 Task: In the  document empathycs.docx Share this file with 'softage.7@softage.net' Make a copy of the file 'without changing the auto name' Delete the  copy of the file
Action: Mouse moved to (265, 346)
Screenshot: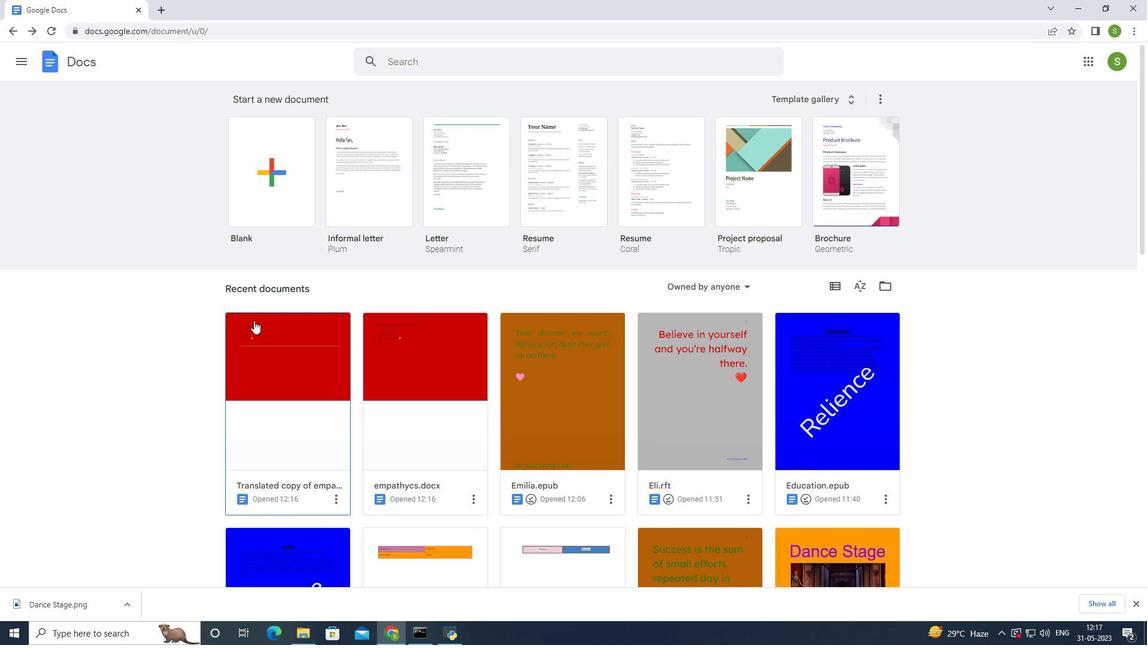 
Action: Mouse pressed left at (265, 346)
Screenshot: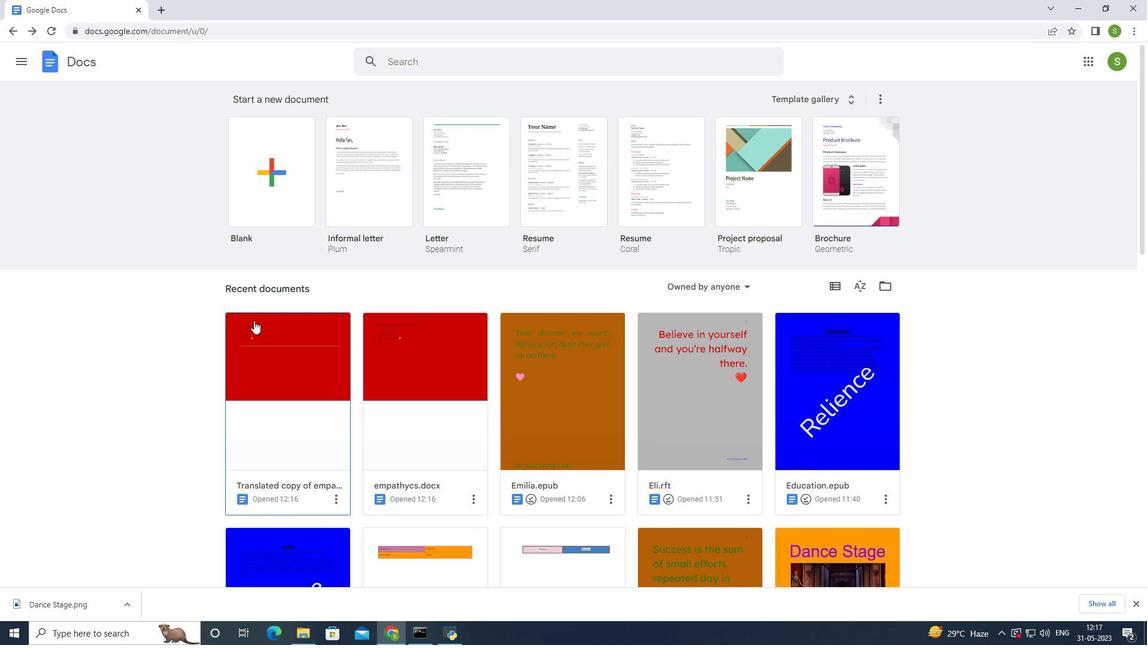 
Action: Mouse moved to (1093, 56)
Screenshot: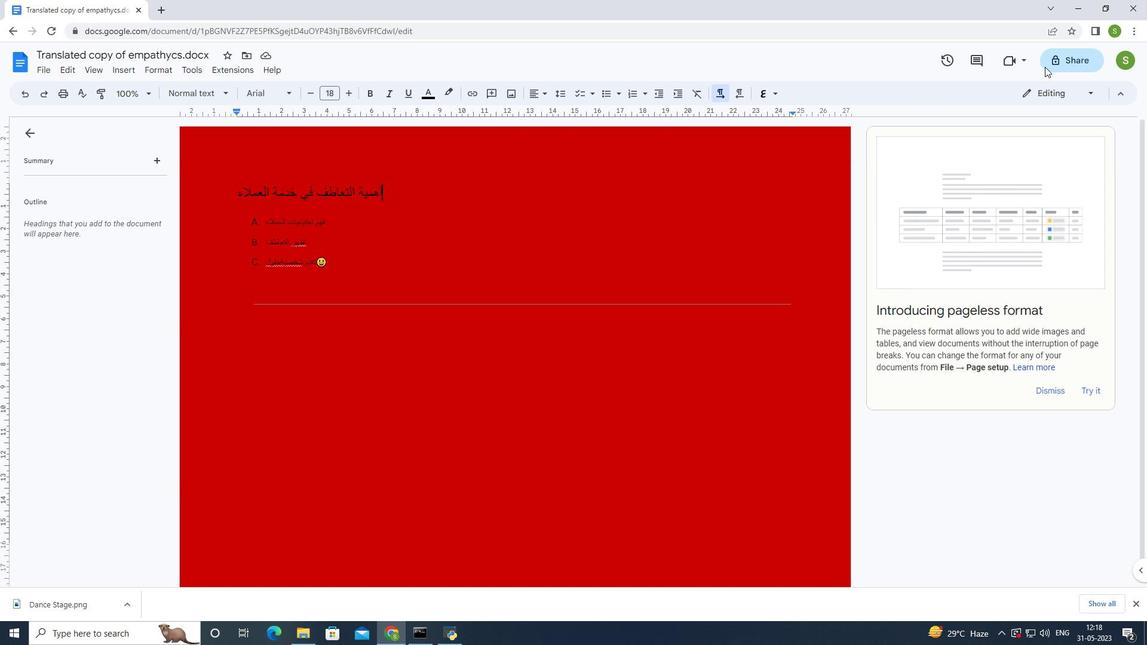 
Action: Mouse pressed left at (1093, 56)
Screenshot: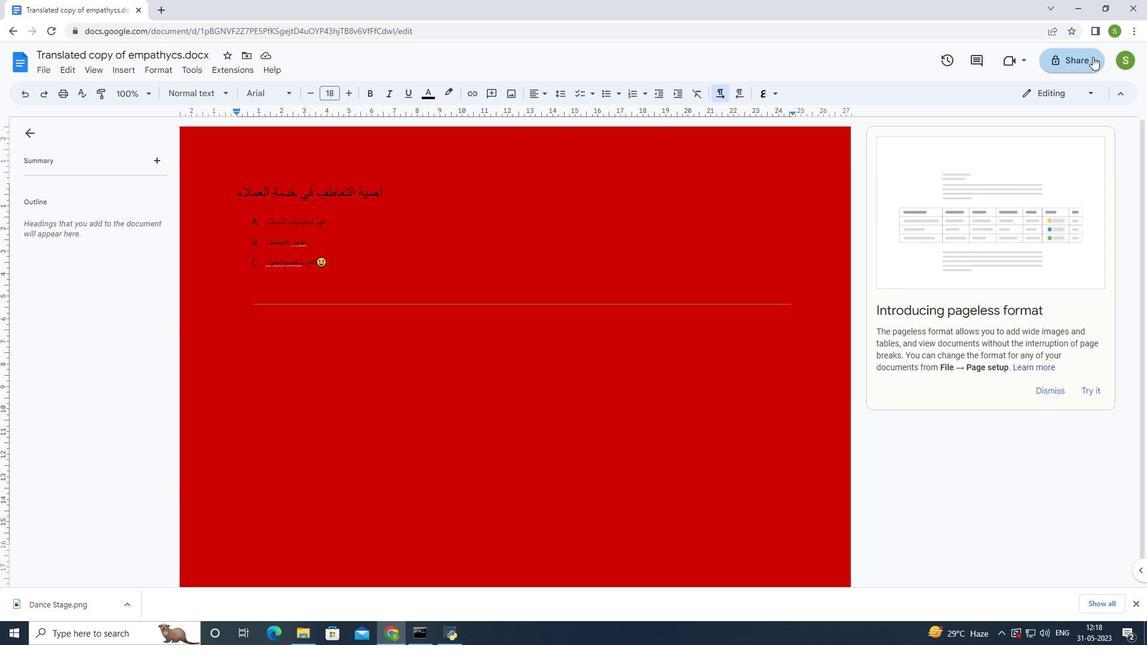 
Action: Mouse moved to (580, 285)
Screenshot: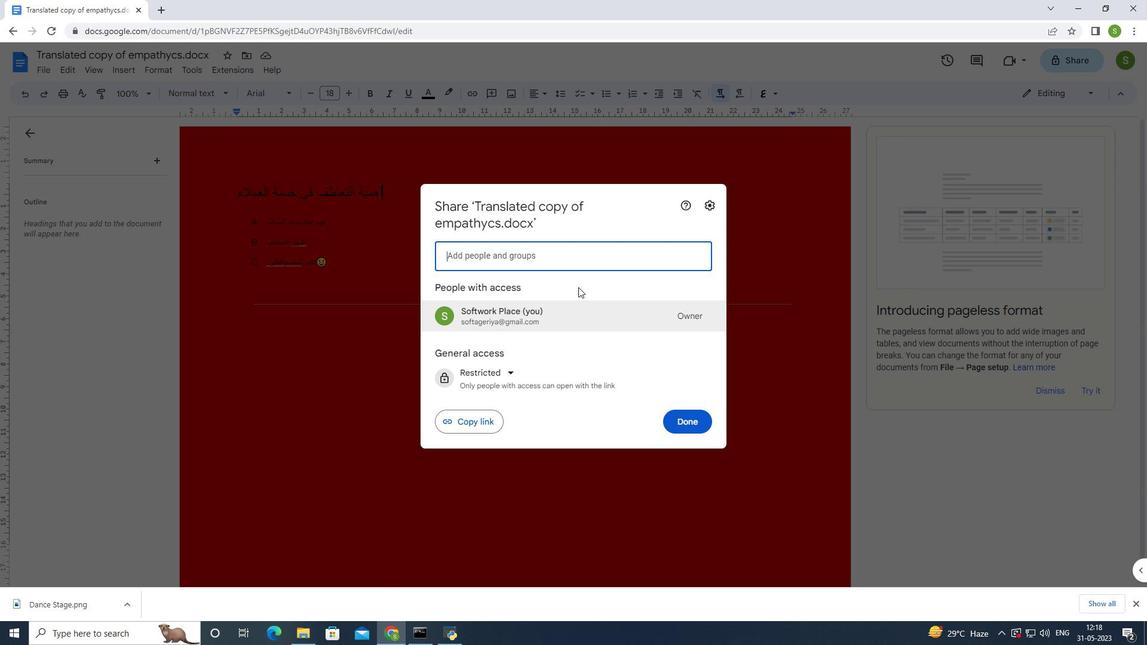 
Action: Key pressed softage.7softage.net
Screenshot: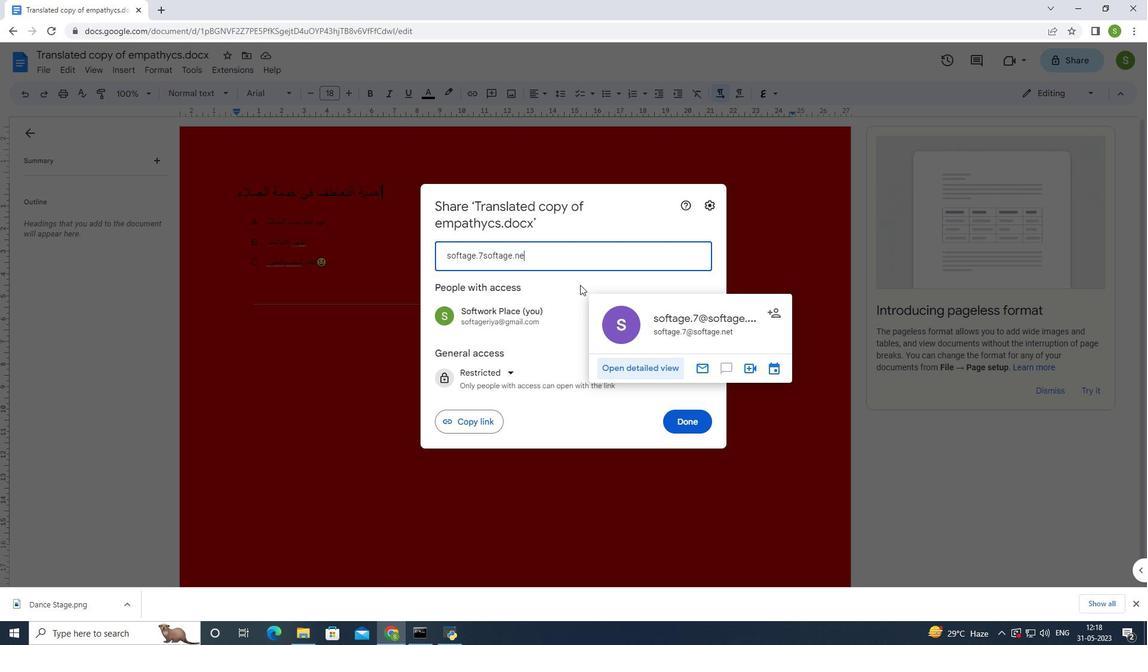 
Action: Mouse moved to (654, 316)
Screenshot: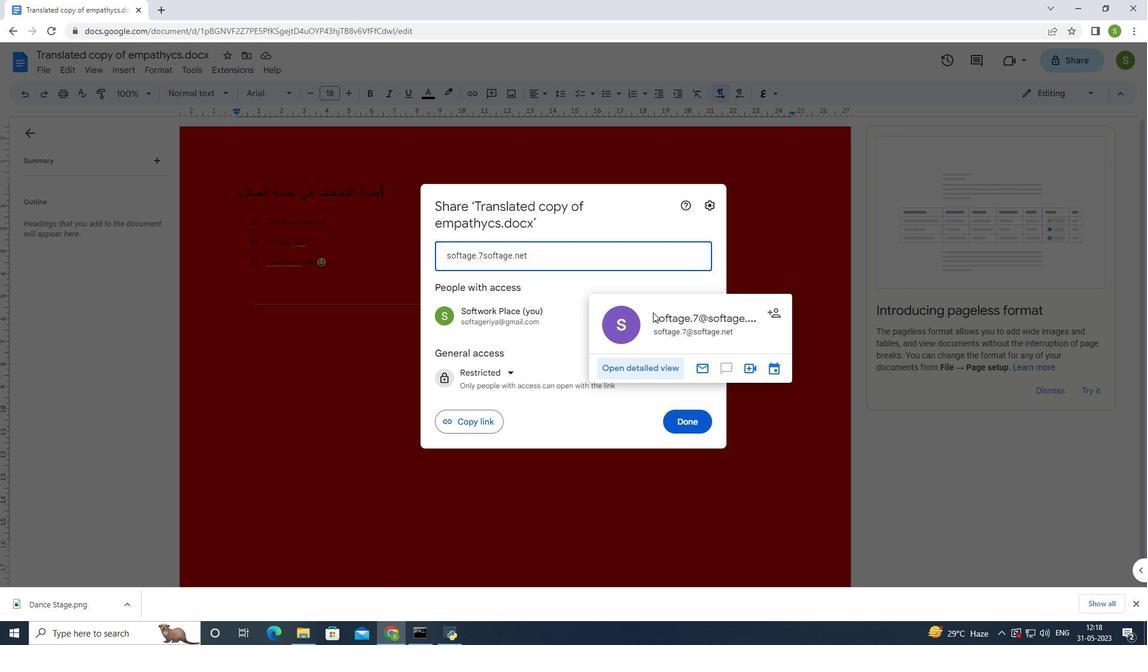 
Action: Mouse pressed left at (654, 316)
Screenshot: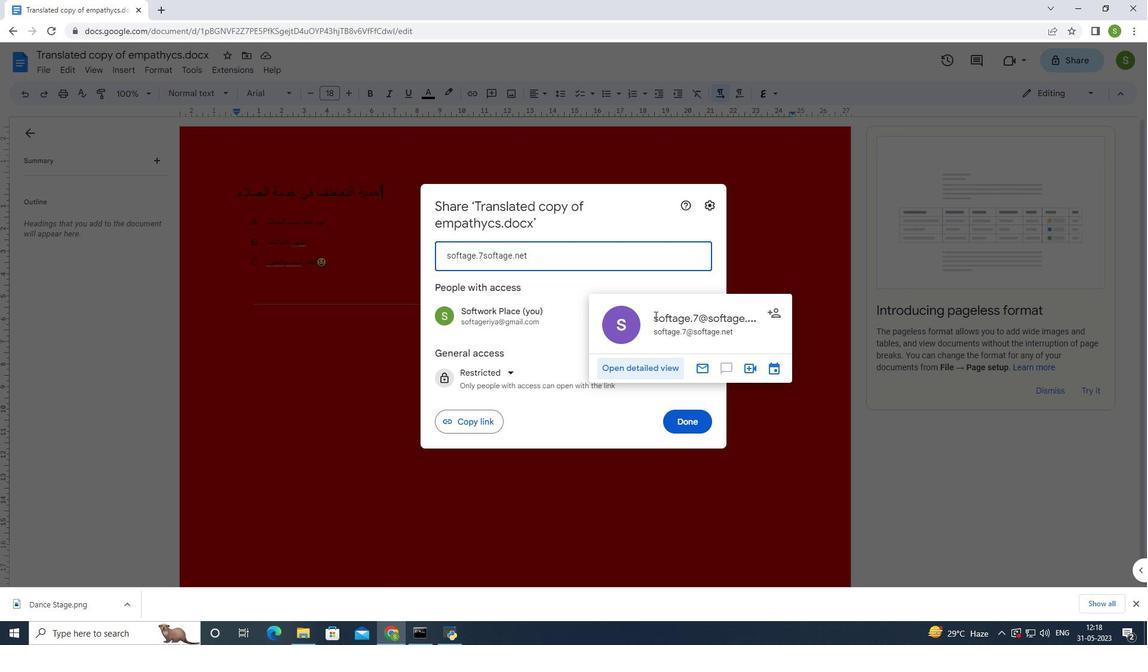 
Action: Mouse moved to (543, 249)
Screenshot: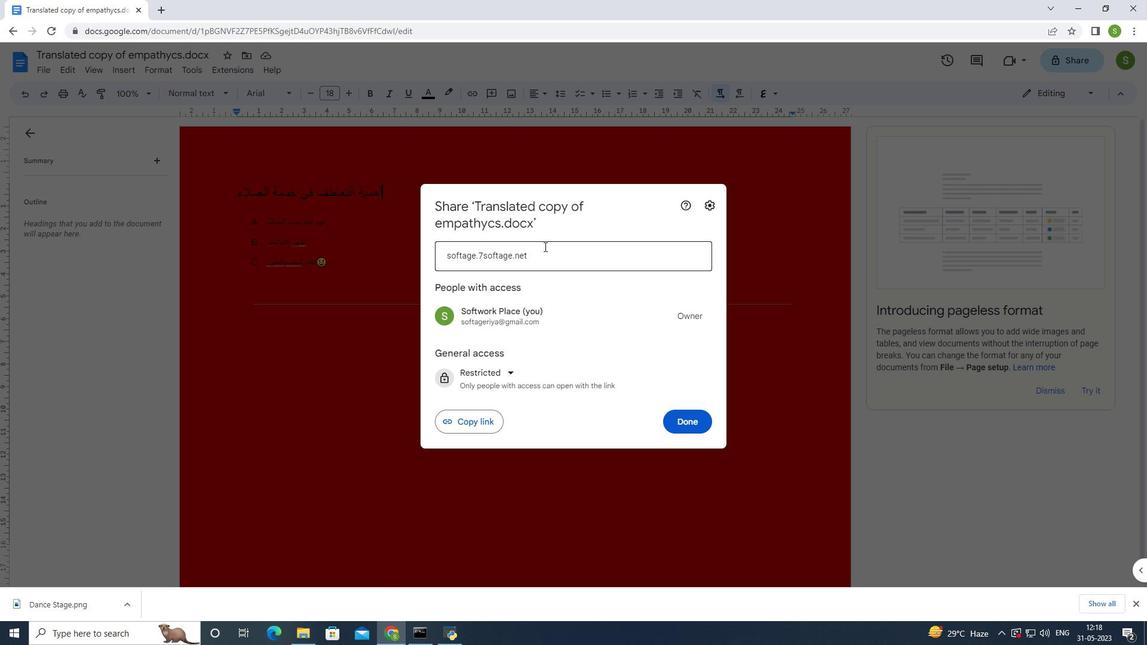 
Action: Mouse pressed left at (543, 249)
Screenshot: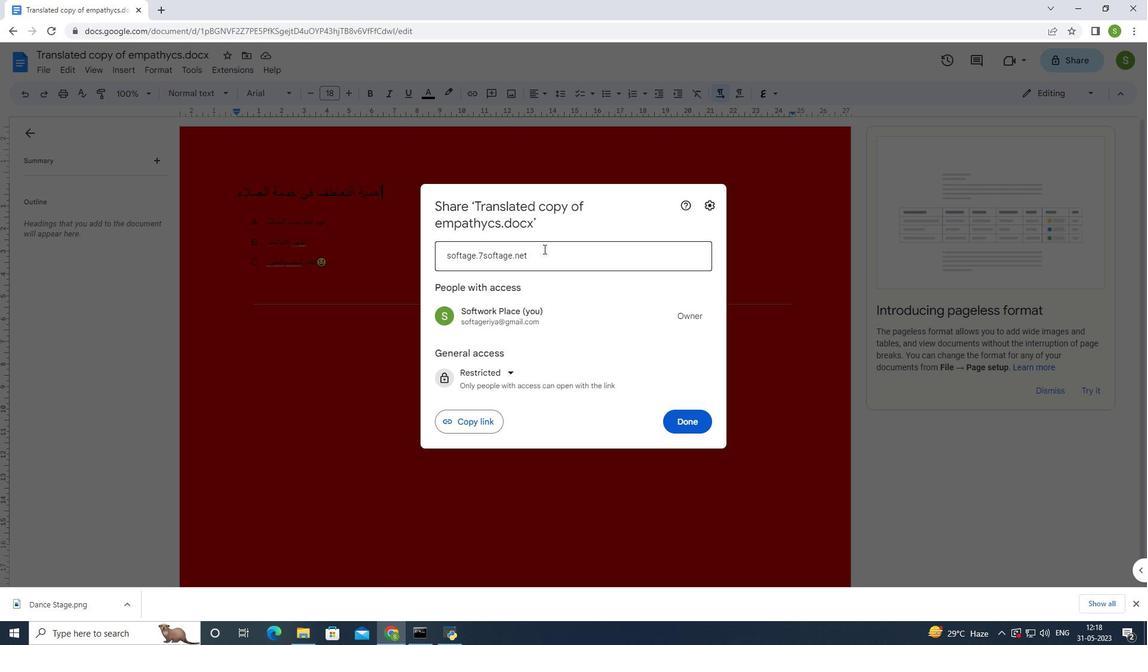 
Action: Mouse moved to (476, 255)
Screenshot: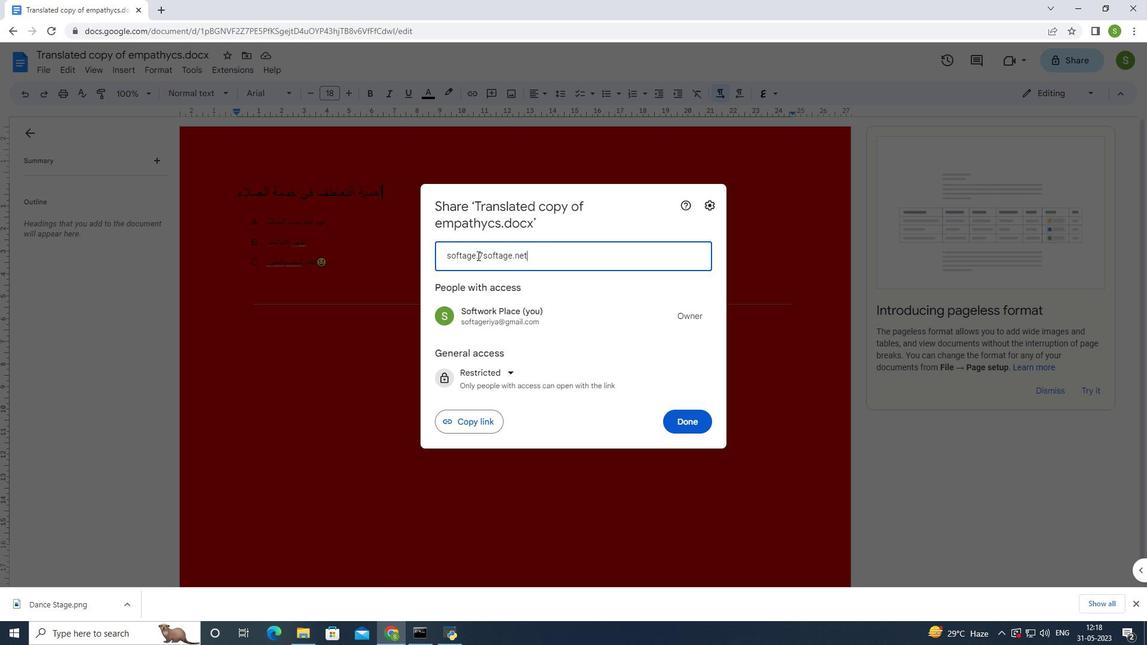 
Action: Mouse pressed left at (476, 255)
Screenshot: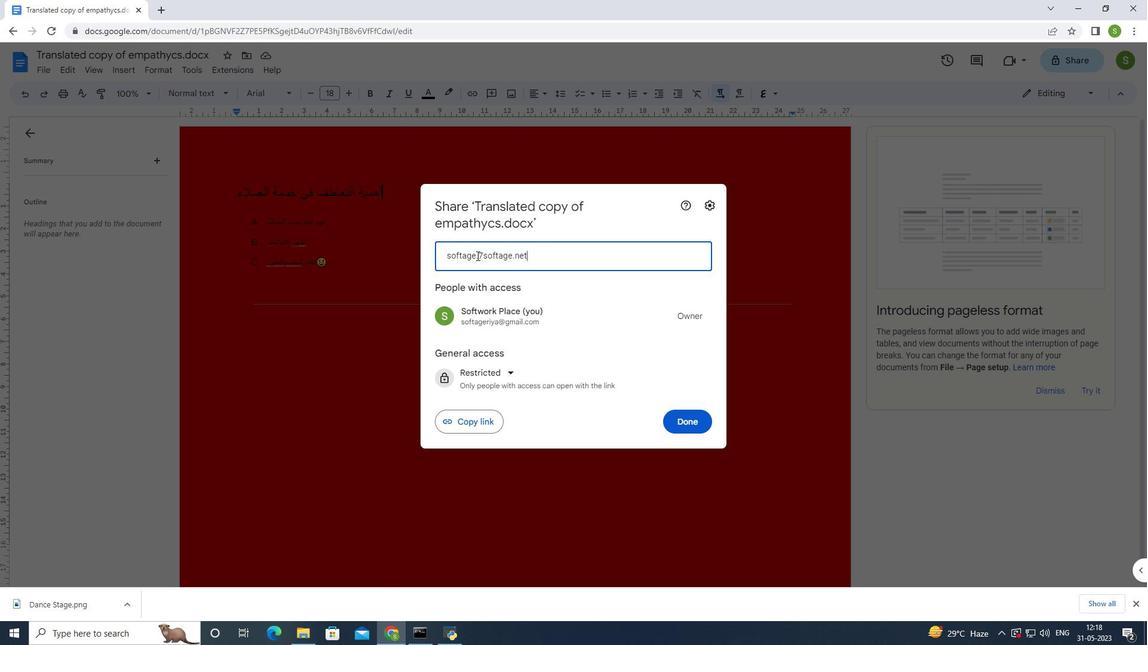 
Action: Mouse moved to (504, 249)
Screenshot: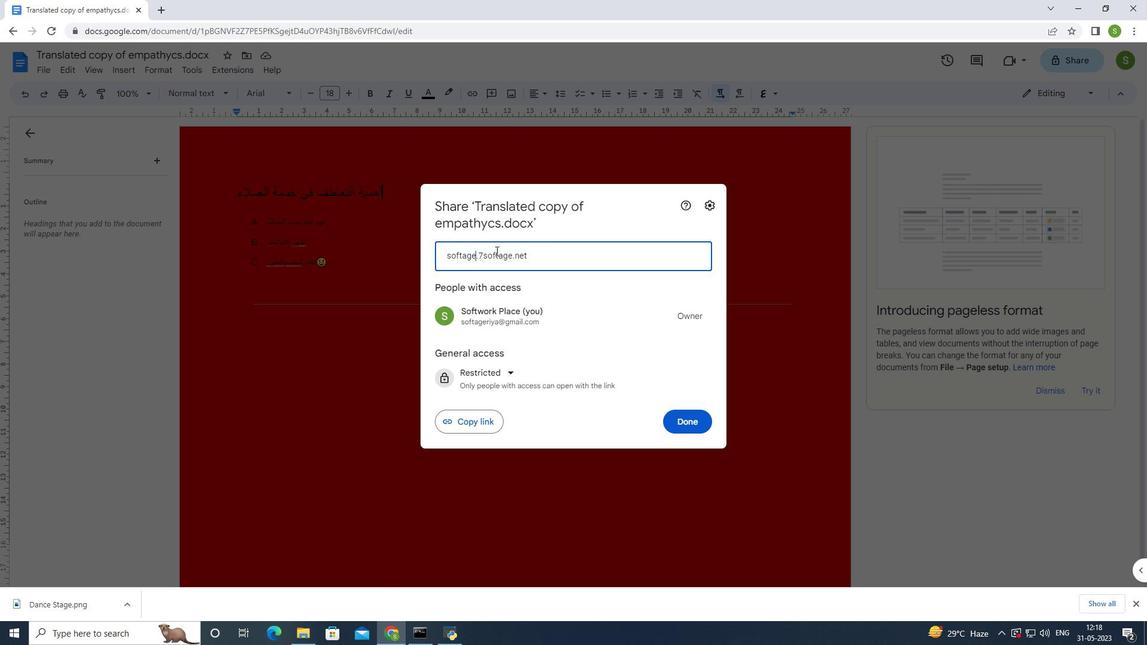 
Action: Key pressed <Key.right><Key.right><Key.right><Key.right><Key.right><Key.right><Key.right><Key.right><Key.right><Key.right><Key.right><Key.right><Key.right><Key.enter>
Screenshot: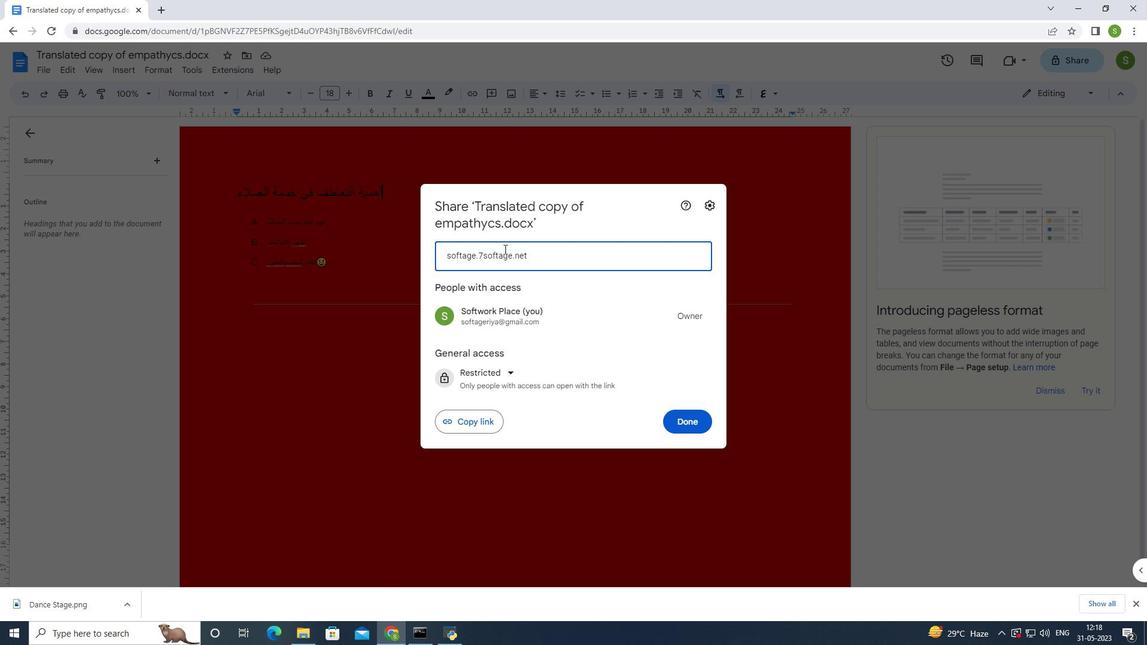 
Action: Mouse moved to (564, 267)
Screenshot: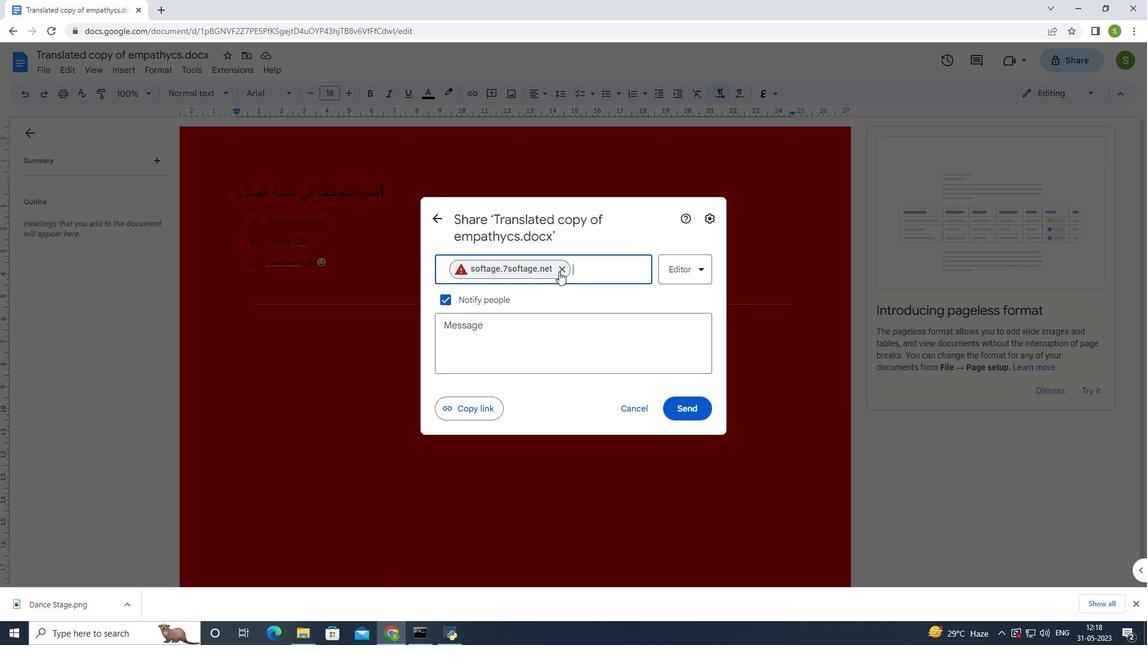 
Action: Mouse pressed left at (564, 267)
Screenshot: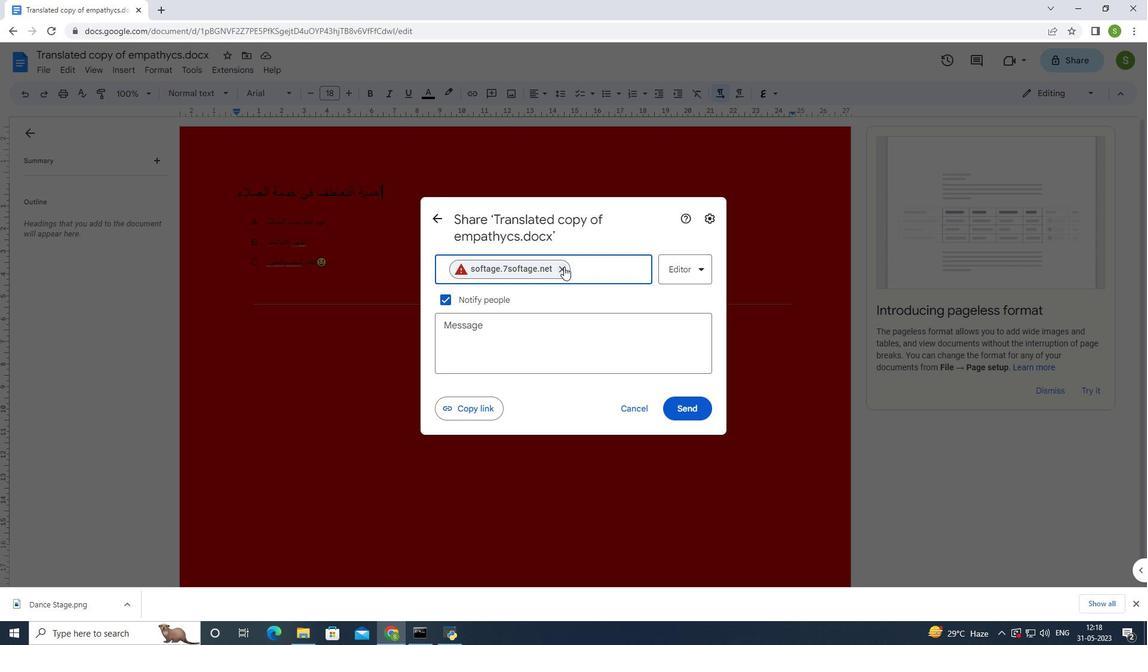 
Action: Mouse moved to (561, 262)
Screenshot: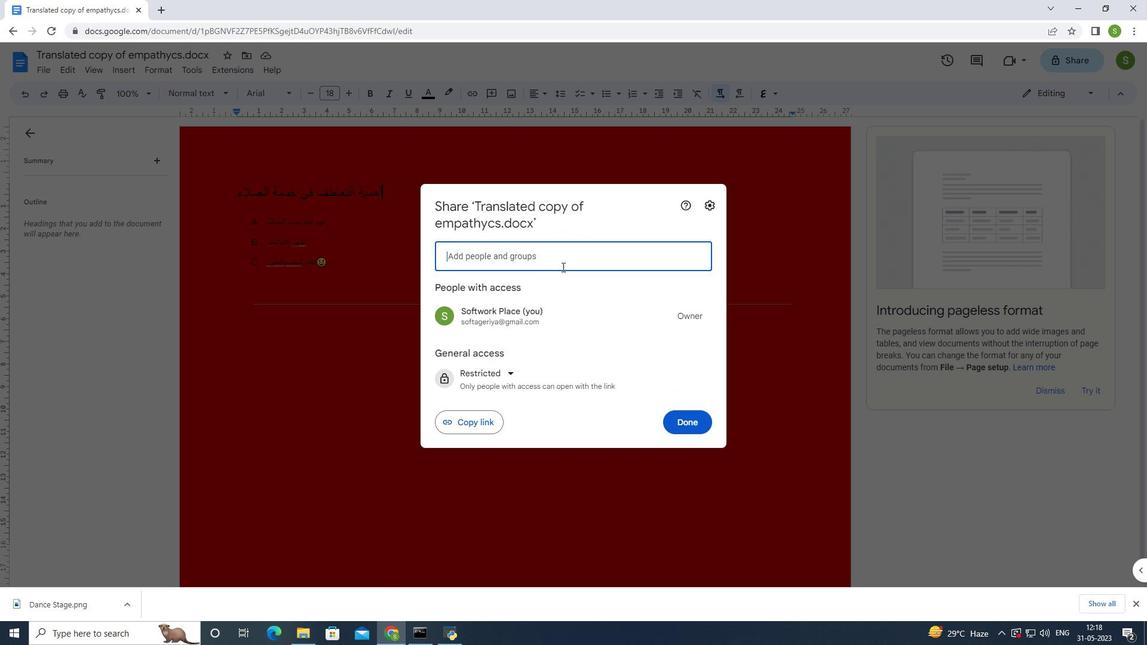 
Action: Key pressed softage.7a<Key.backspace>softage<Key.left><Key.left><Key.left><Key.left><Key.left><Key.left><Key.left><Key.shift>@
Screenshot: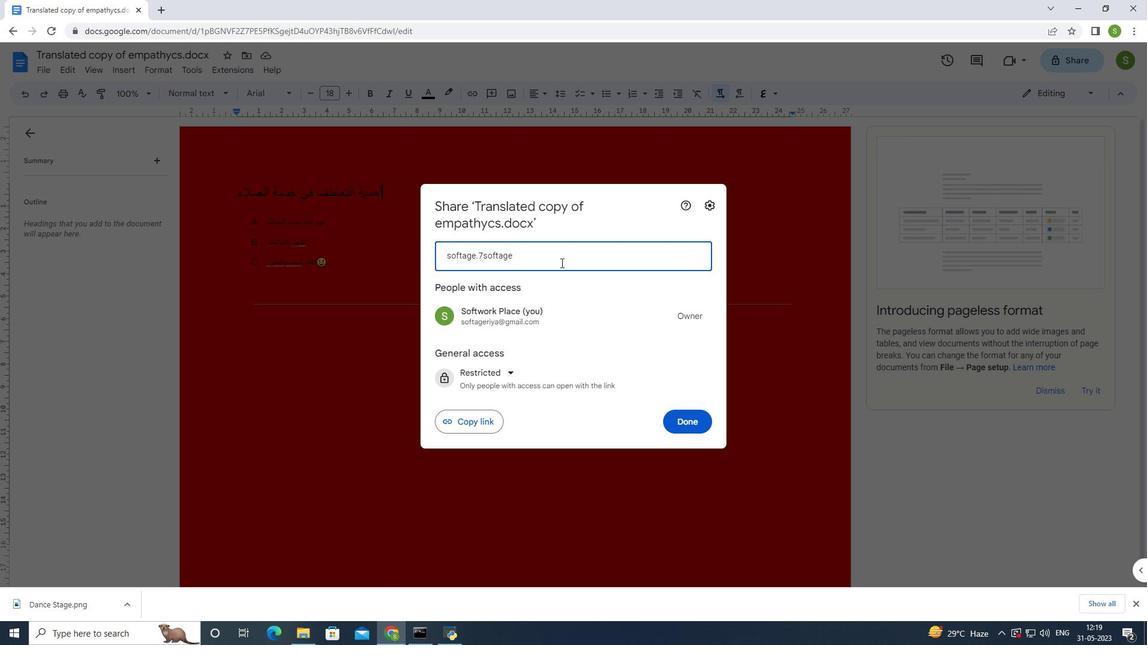 
Action: Mouse moved to (535, 275)
Screenshot: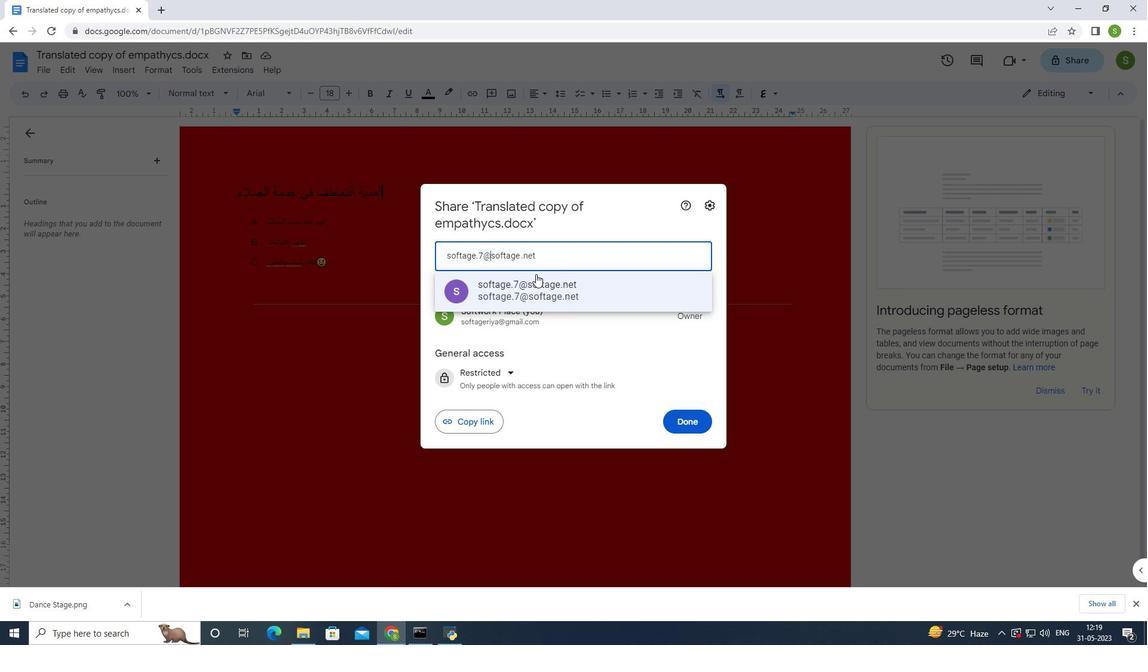 
Action: Key pressed <Key.enter>
Screenshot: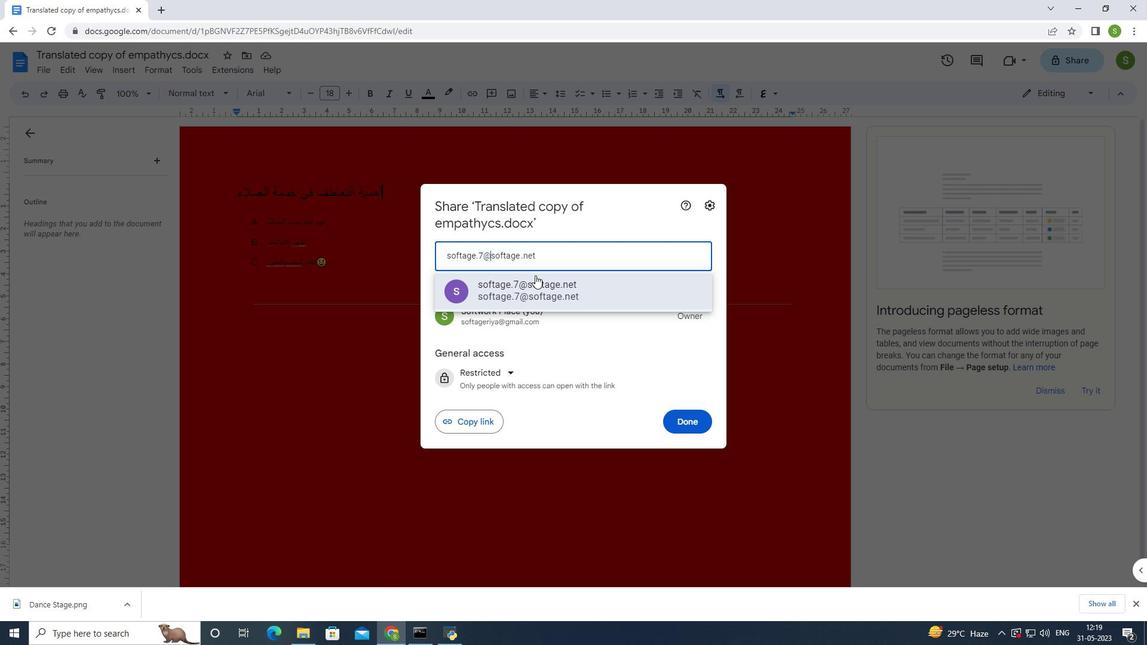 
Action: Mouse moved to (631, 405)
Screenshot: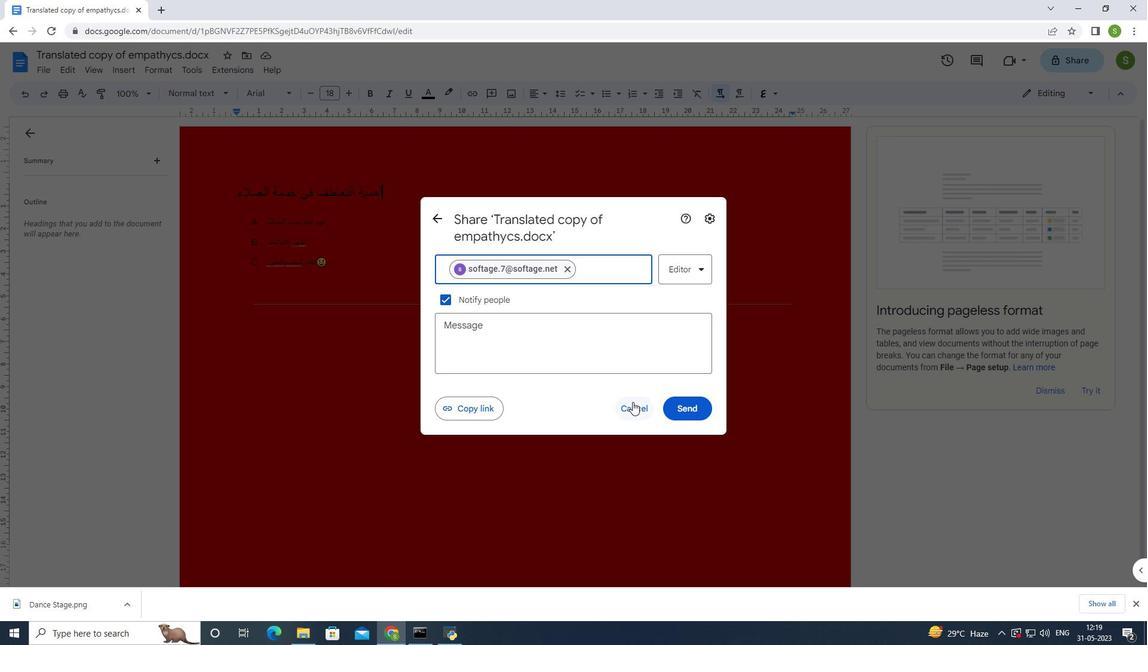 
Action: Mouse pressed left at (631, 405)
Screenshot: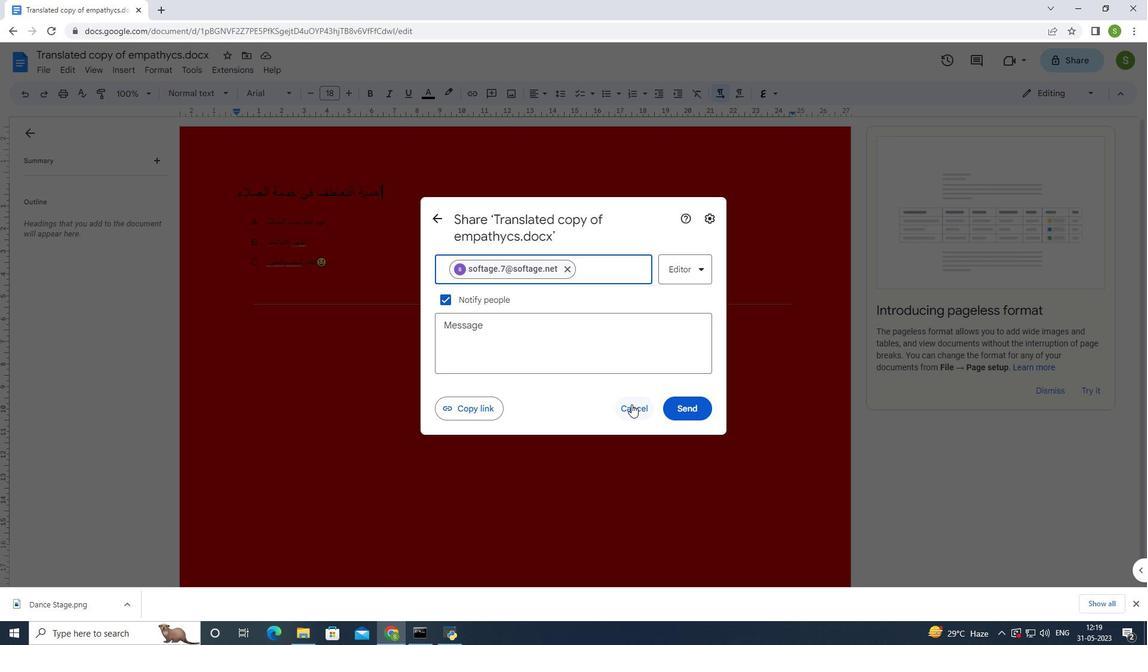 
Action: Mouse moved to (879, 389)
Screenshot: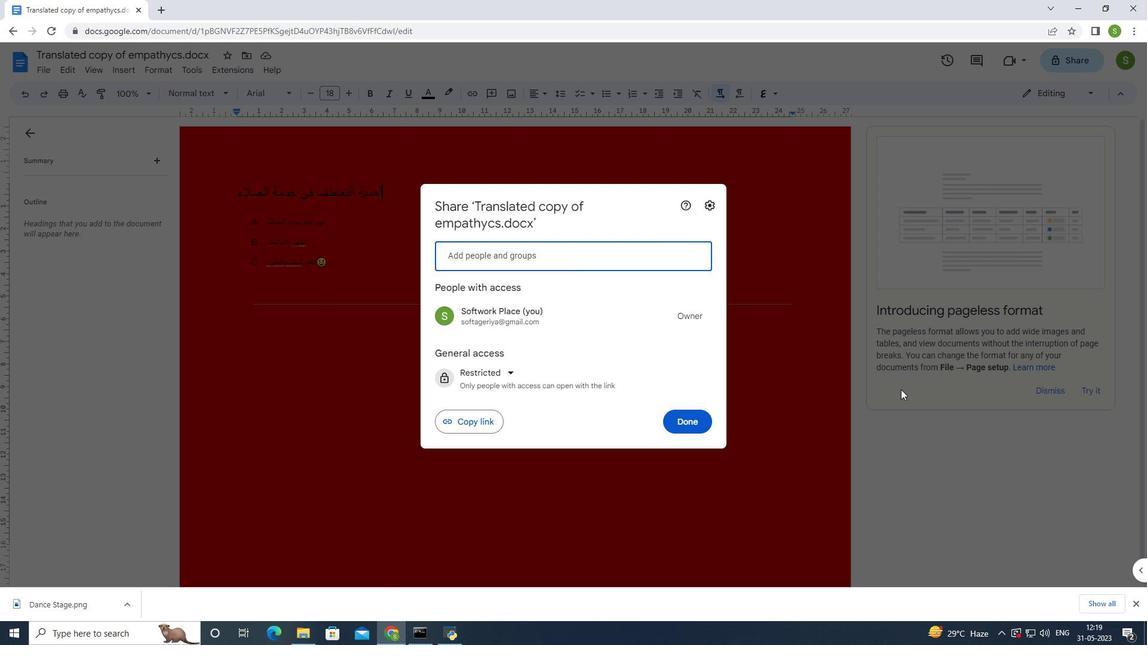 
Action: Mouse pressed left at (879, 389)
Screenshot: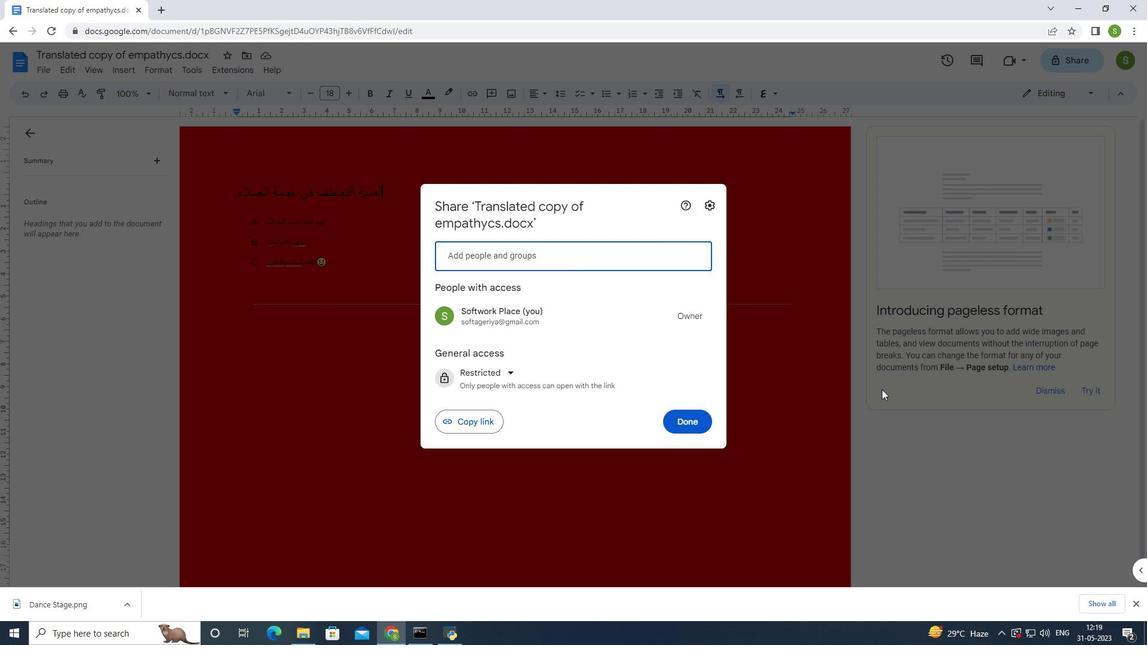 
Action: Mouse moved to (40, 67)
Screenshot: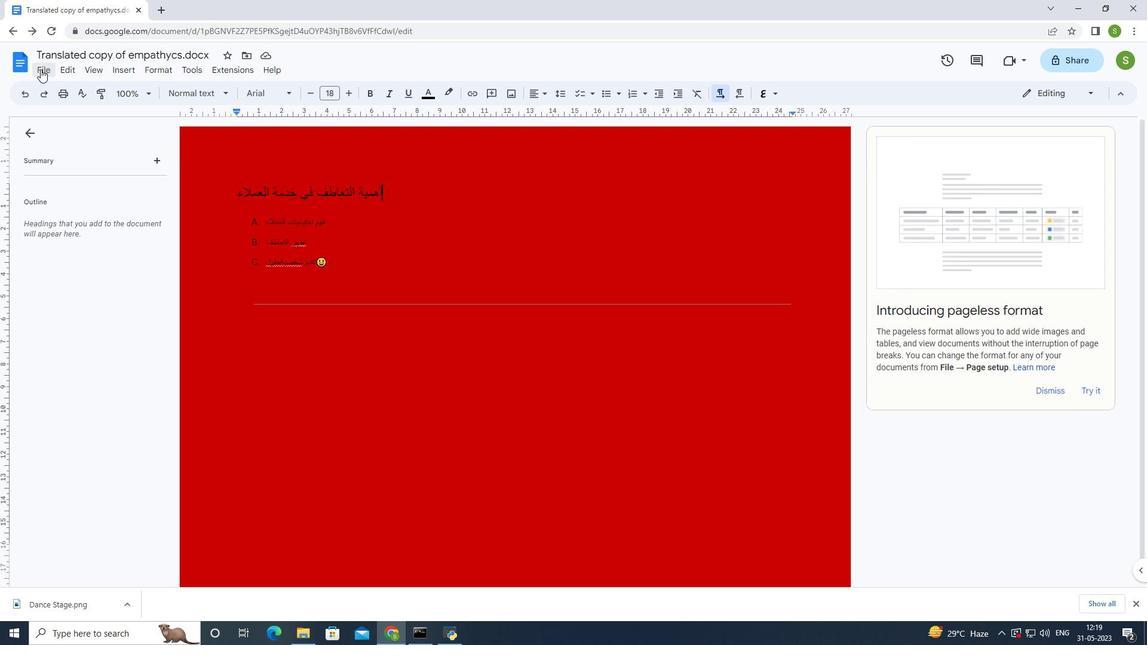 
Action: Mouse pressed left at (40, 67)
Screenshot: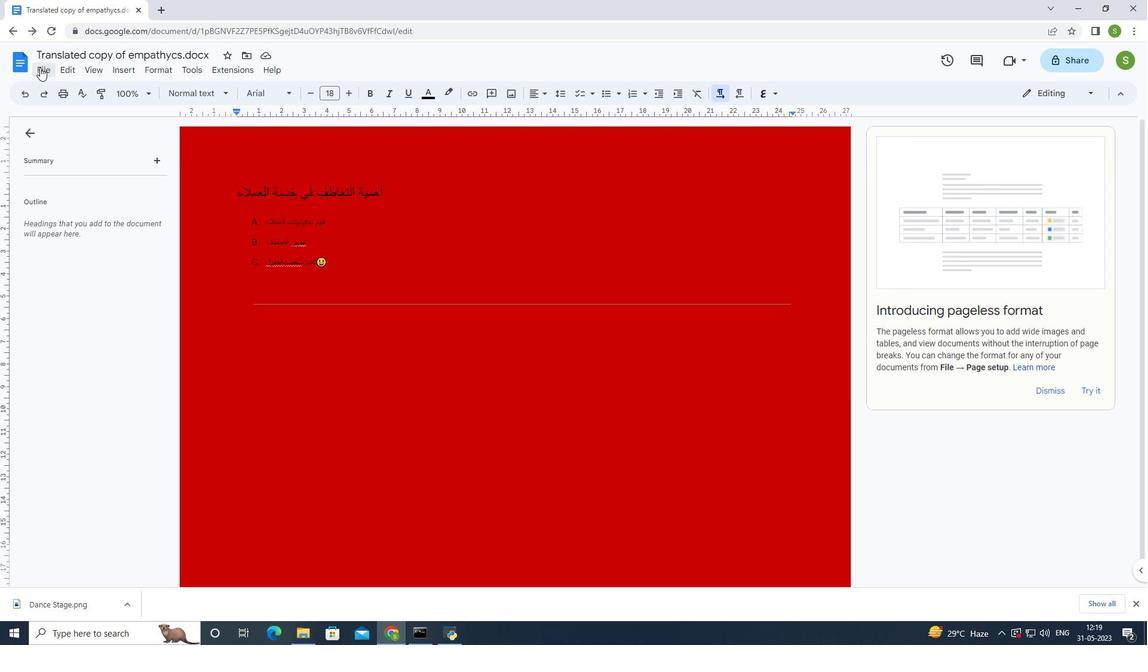 
Action: Mouse moved to (109, 132)
Screenshot: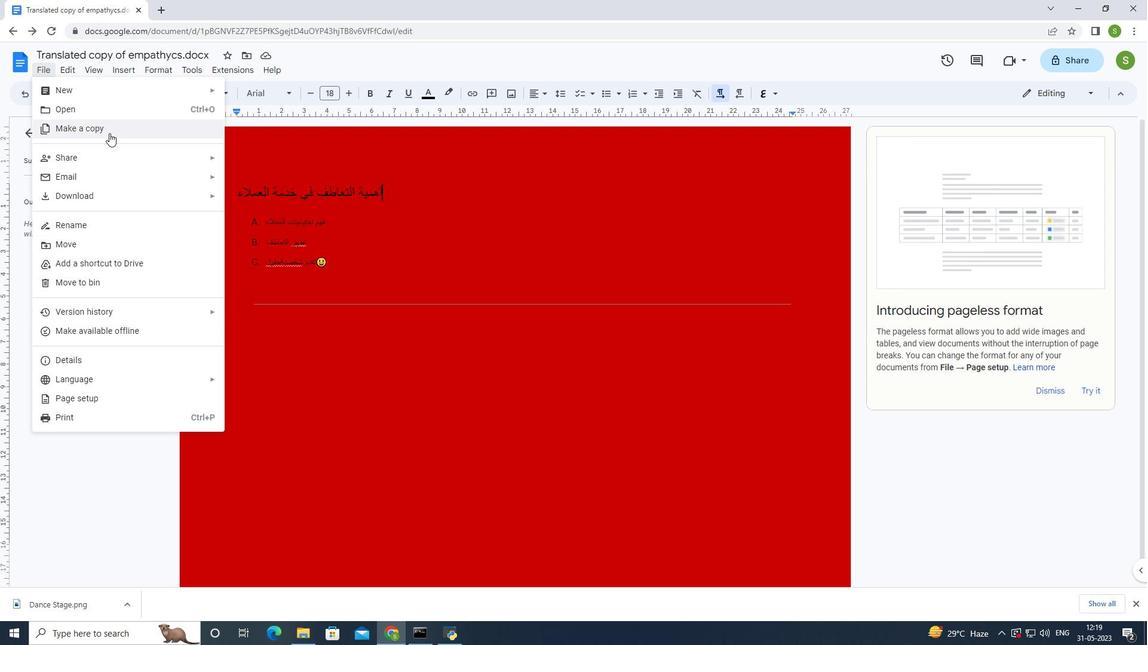 
Action: Mouse pressed left at (109, 132)
Screenshot: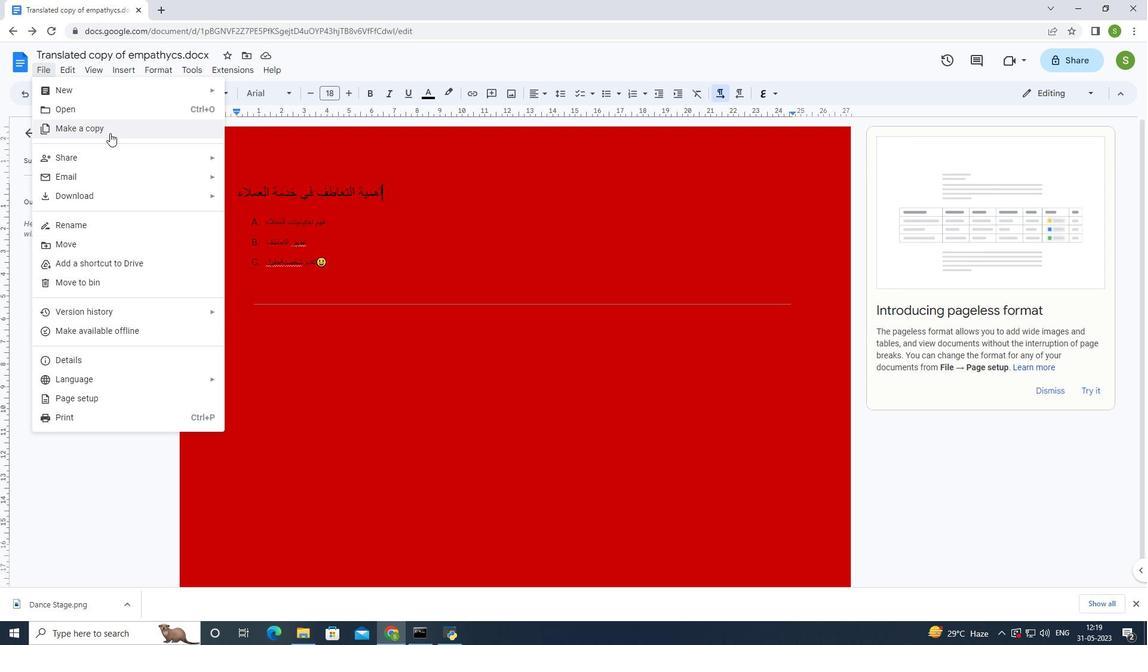 
Action: Mouse moved to (611, 406)
Screenshot: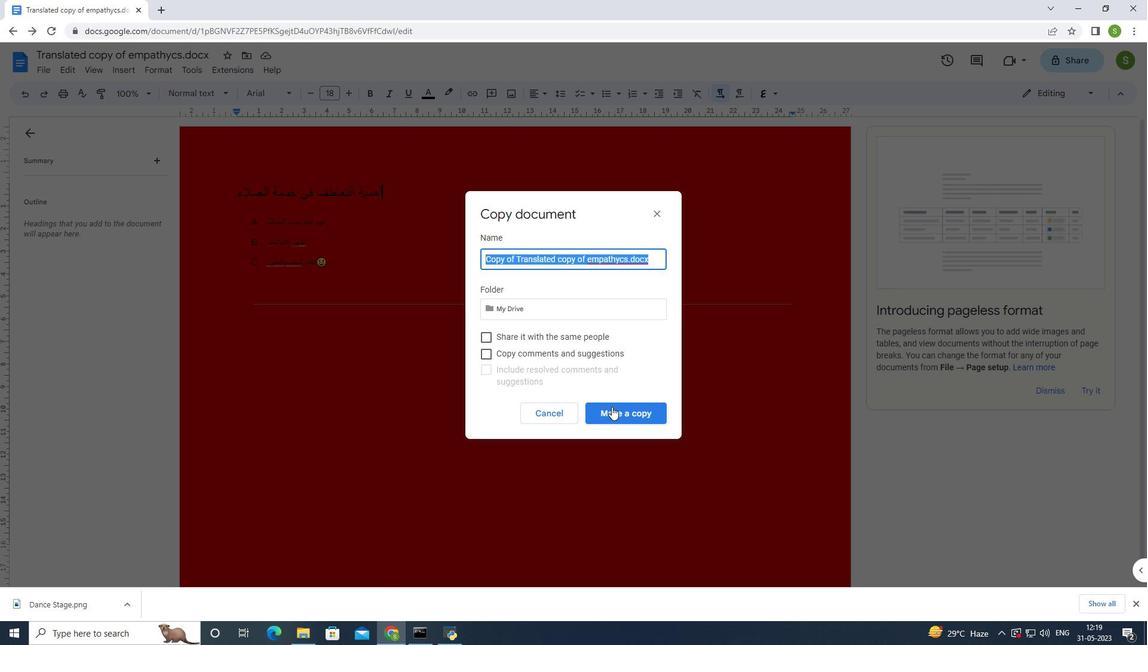 
Action: Mouse pressed left at (611, 406)
Screenshot: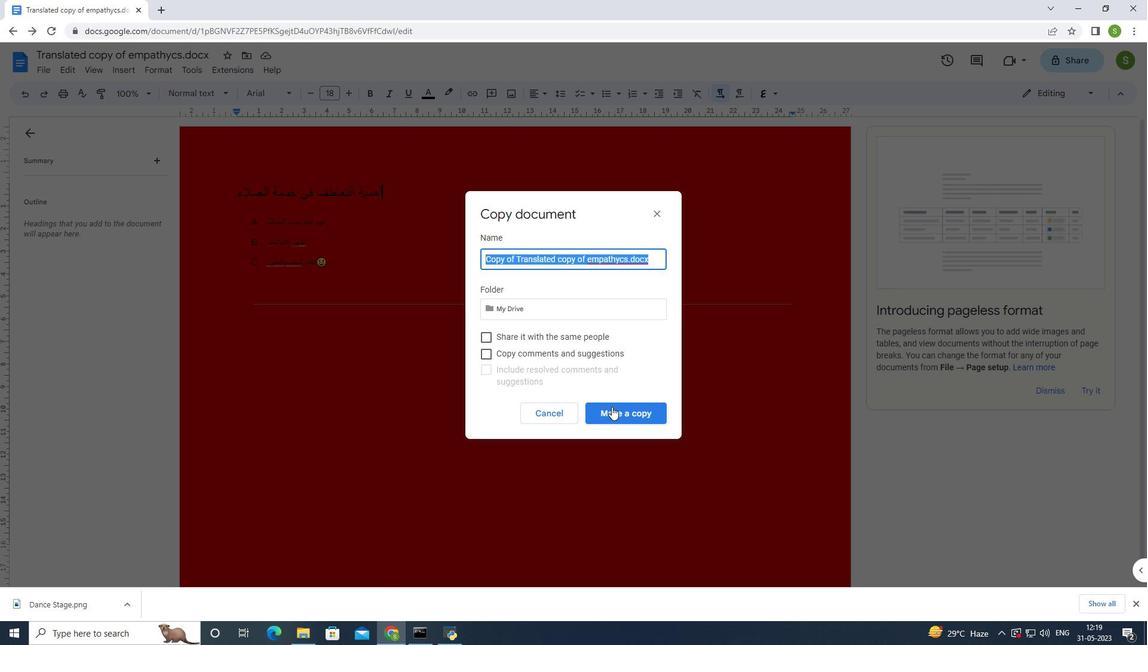 
Action: Mouse moved to (254, 54)
Screenshot: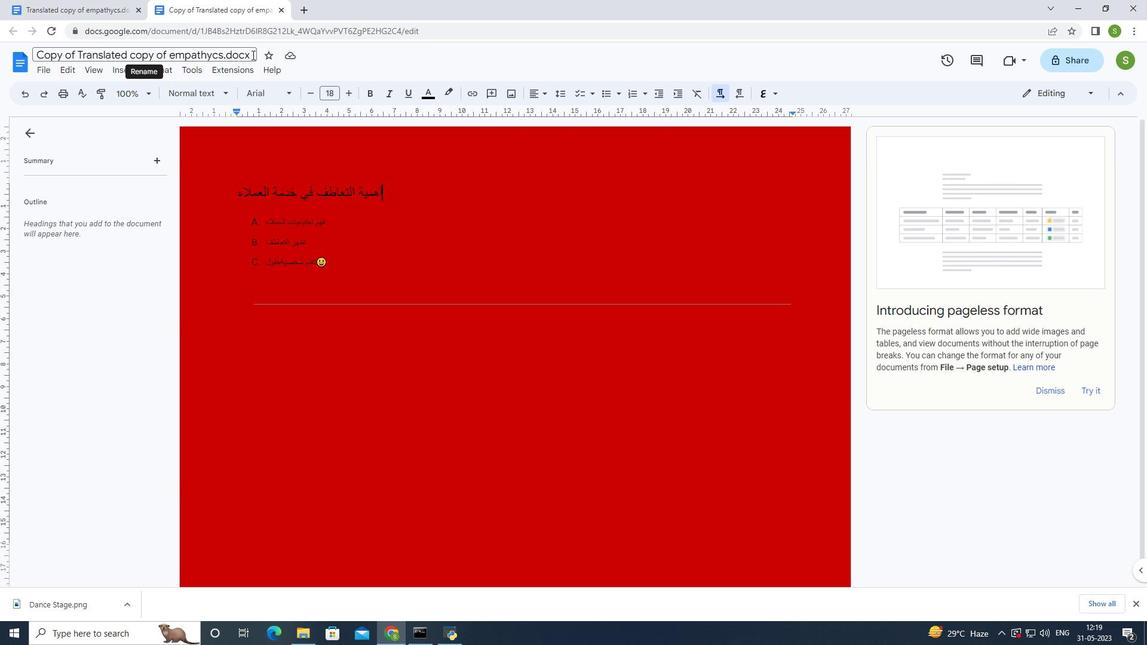 
Action: Mouse pressed left at (254, 54)
Screenshot: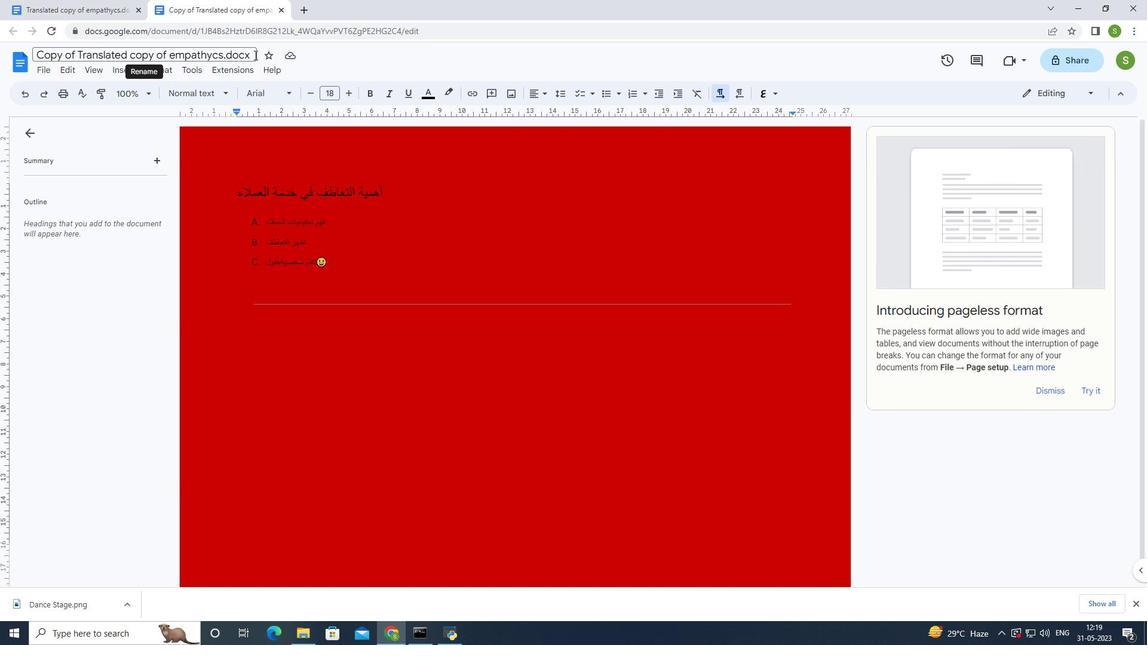 
Action: Mouse moved to (253, 53)
Screenshot: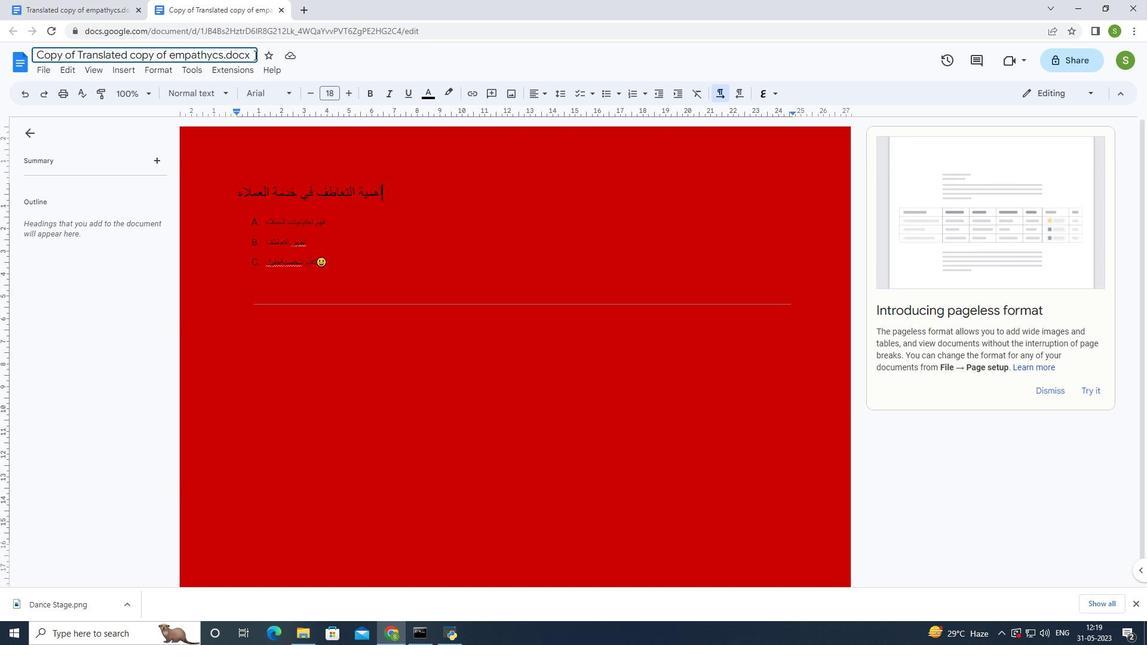 
Action: Key pressed <Key.backspace><Key.backspace><Key.backspace><Key.backspace><Key.backspace><Key.backspace><Key.backspace><Key.backspace><Key.backspace><Key.backspace><Key.backspace><Key.backspace><Key.backspace><Key.backspace><Key.backspace><Key.backspace><Key.backspace><Key.backspace><Key.backspace><Key.backspace><Key.backspace><Key.backspace><Key.backspace><Key.backspace><Key.backspace><Key.backspace><Key.backspace><Key.backspace><Key.backspace><Key.backspace><Key.backspace><Key.backspace><Key.backspace><Key.backspace><Key.backspace><Key.backspace><Key.backspace><Key.backspace><Key.backspace><Key.backspace><Key.backspace><Key.backspace><Key.backspace><Key.backspace><Key.backspace><Key.backspace><Key.backspace><Key.backspace><Key.backspace><Key.backspace><Key.backspace><Key.backspace>
Screenshot: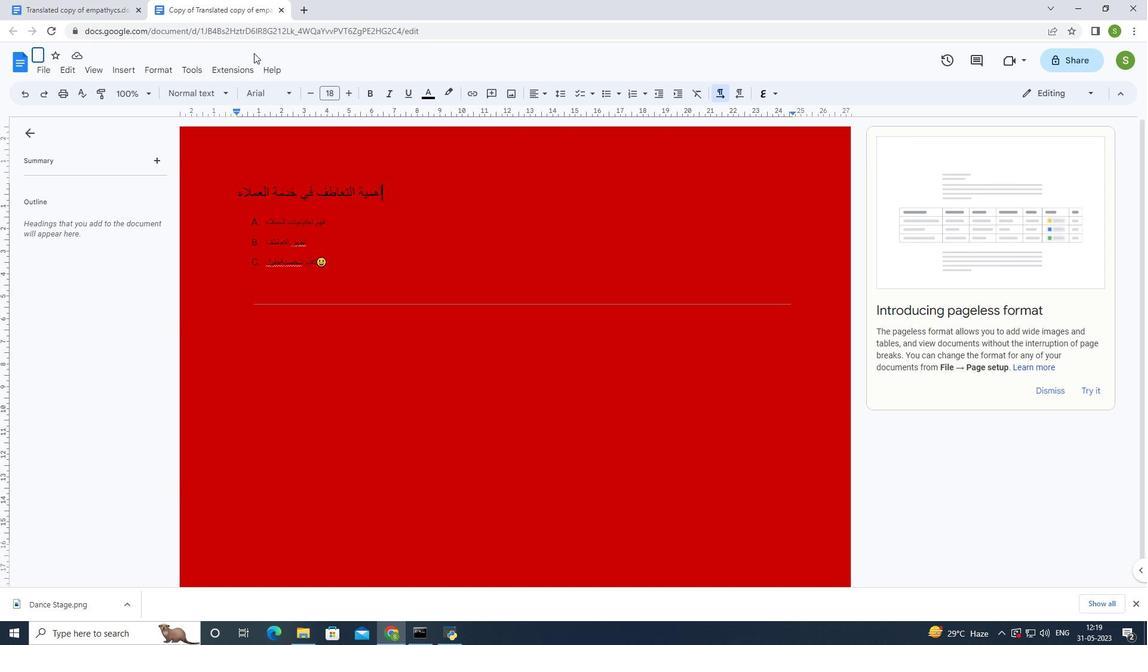 
Action: Mouse moved to (249, 35)
Screenshot: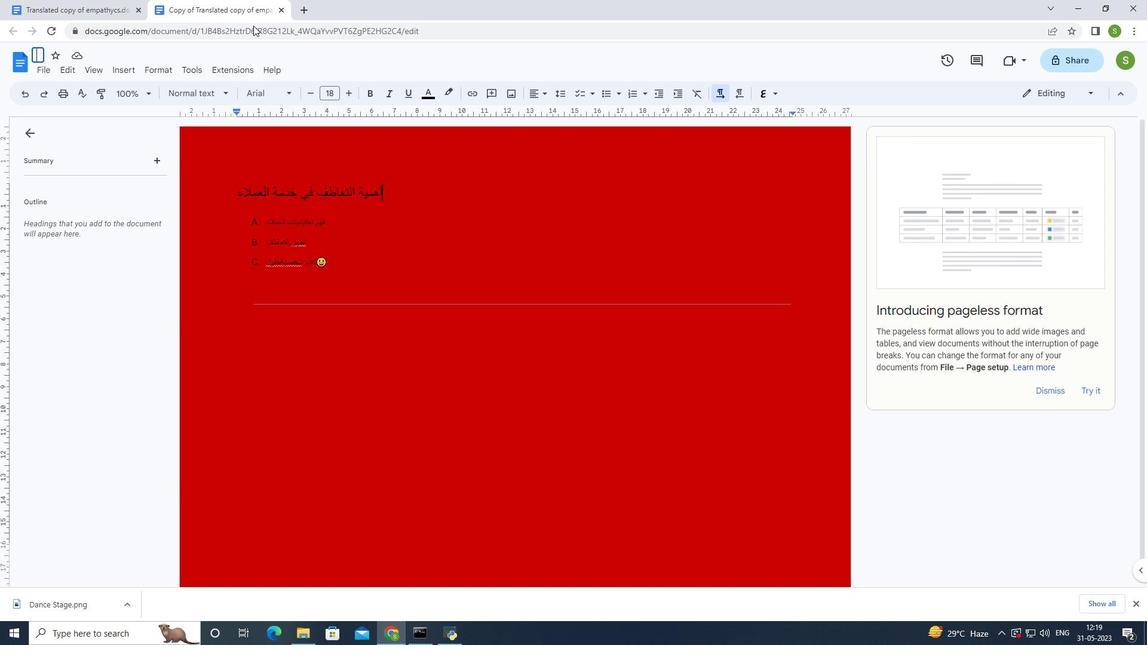 
